 Task: Set the mosaic alignment for the mosaic video sub source to bottom-left.
Action: Mouse moved to (116, 13)
Screenshot: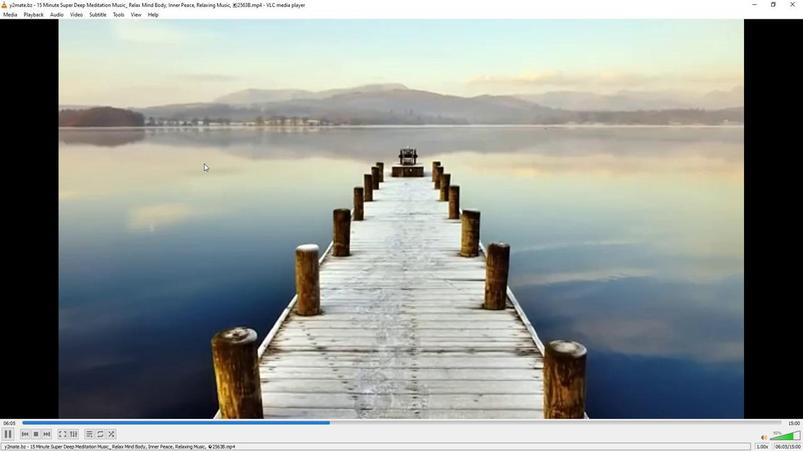 
Action: Mouse pressed left at (116, 13)
Screenshot: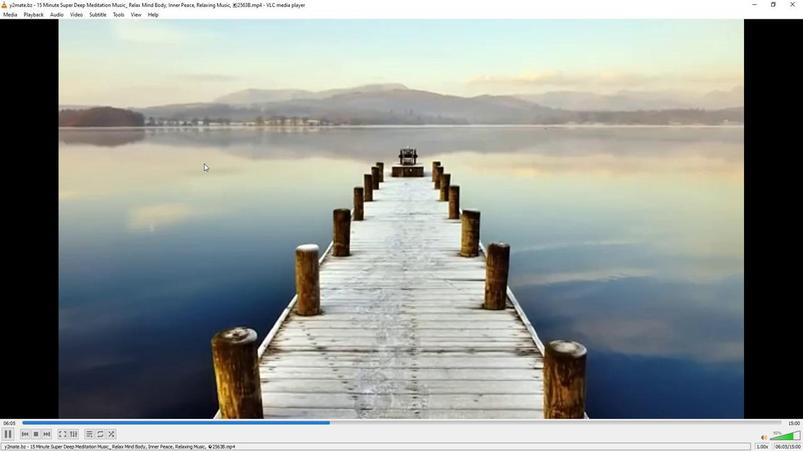 
Action: Mouse moved to (128, 113)
Screenshot: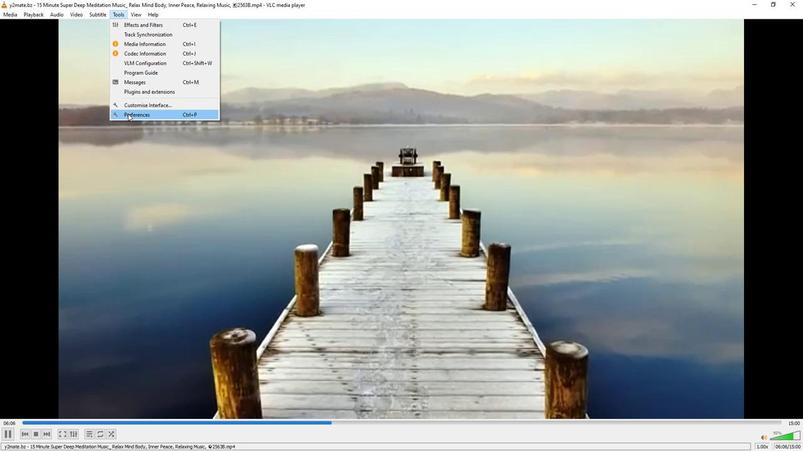 
Action: Mouse pressed left at (128, 113)
Screenshot: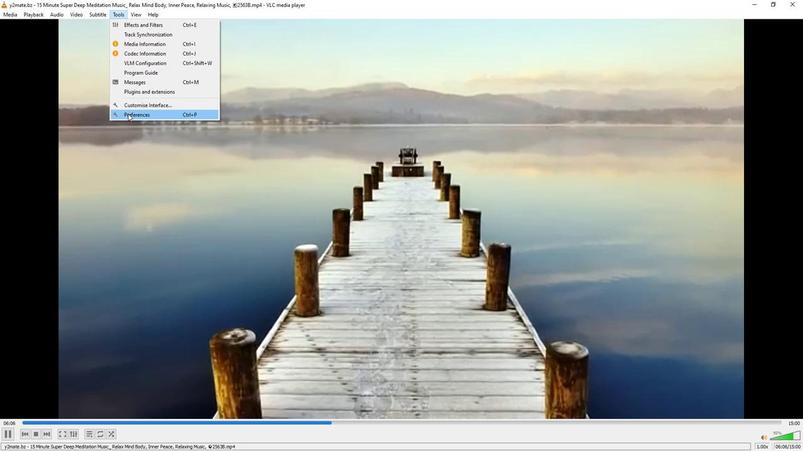 
Action: Mouse moved to (265, 366)
Screenshot: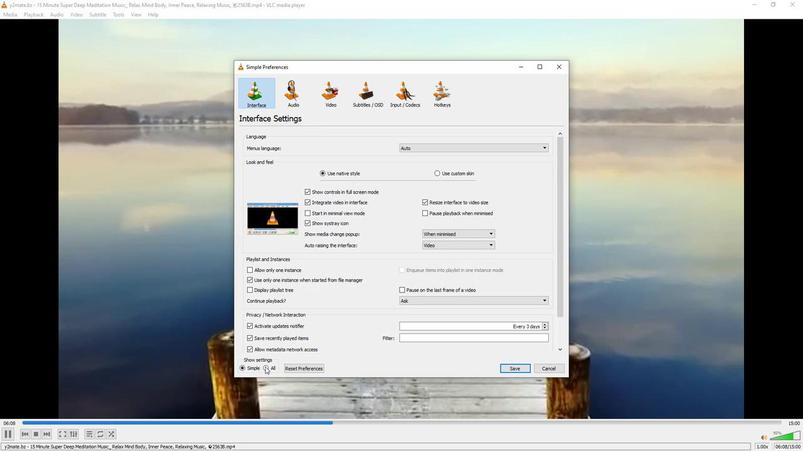 
Action: Mouse pressed left at (265, 366)
Screenshot: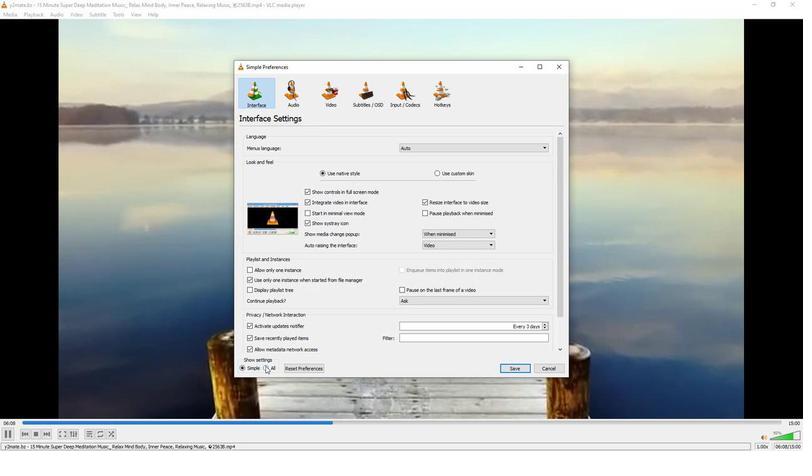 
Action: Mouse moved to (268, 275)
Screenshot: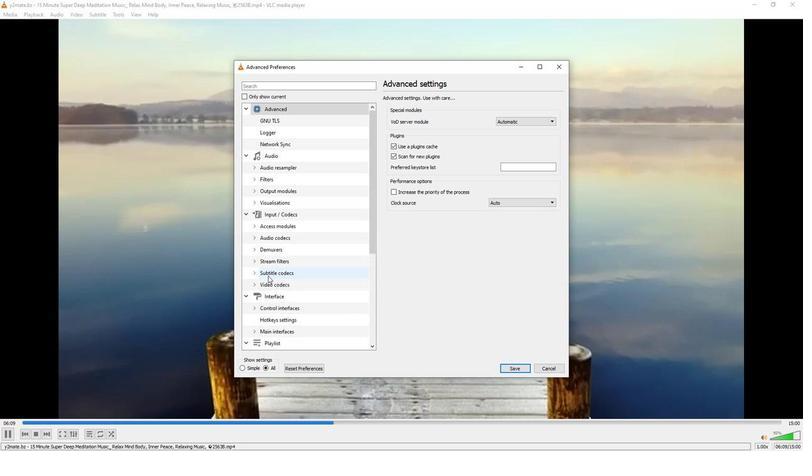 
Action: Mouse scrolled (268, 275) with delta (0, 0)
Screenshot: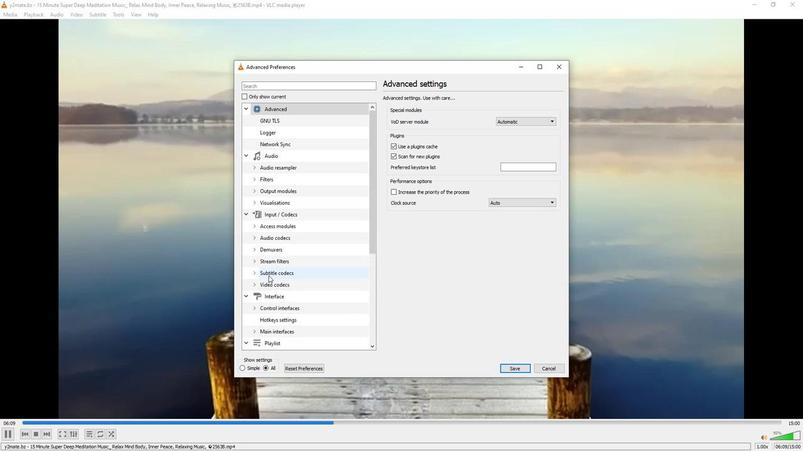 
Action: Mouse scrolled (268, 275) with delta (0, 0)
Screenshot: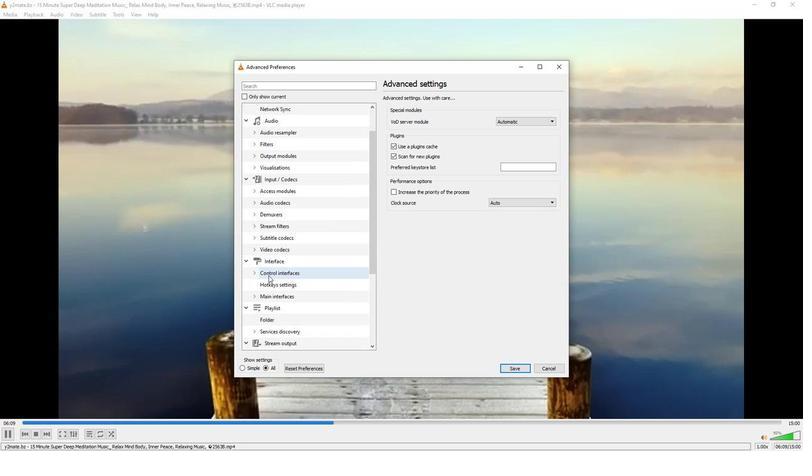 
Action: Mouse scrolled (268, 275) with delta (0, 0)
Screenshot: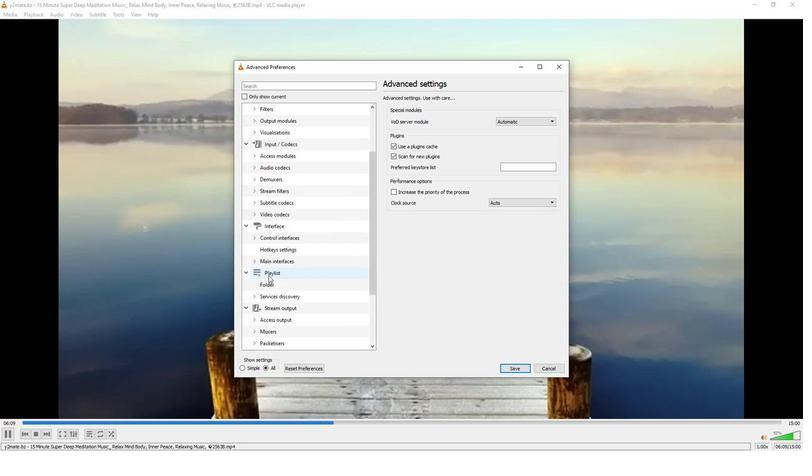 
Action: Mouse moved to (268, 274)
Screenshot: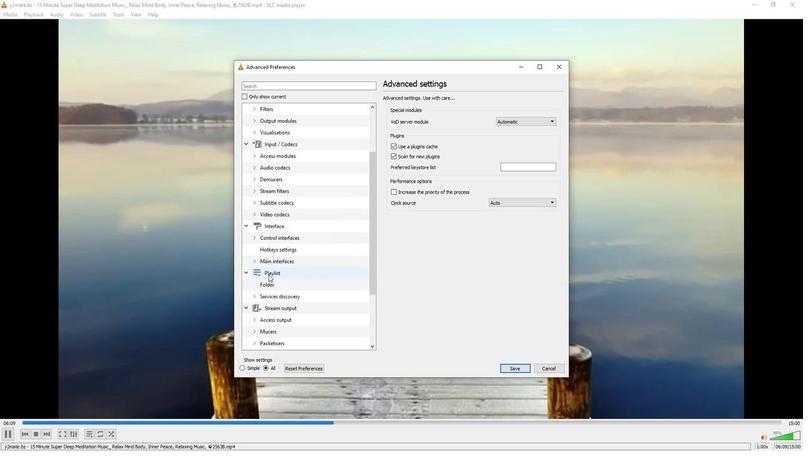 
Action: Mouse scrolled (268, 274) with delta (0, 0)
Screenshot: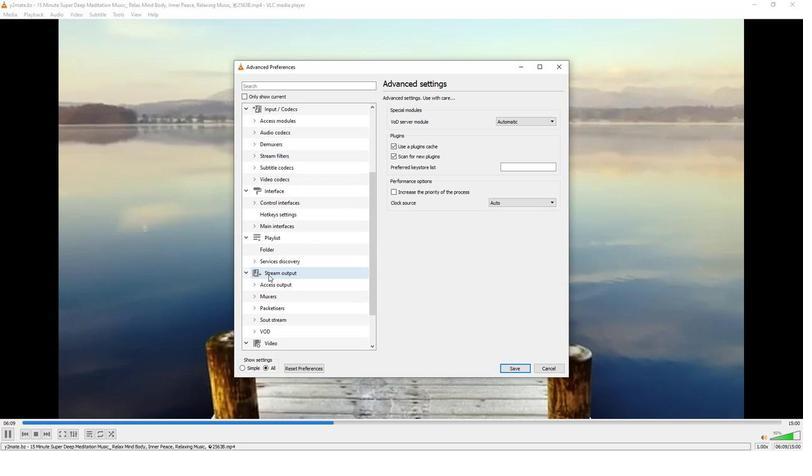 
Action: Mouse scrolled (268, 274) with delta (0, 0)
Screenshot: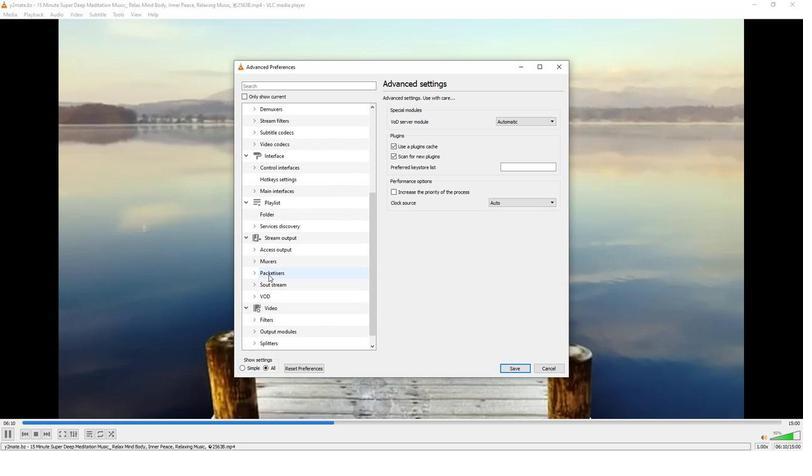 
Action: Mouse moved to (256, 343)
Screenshot: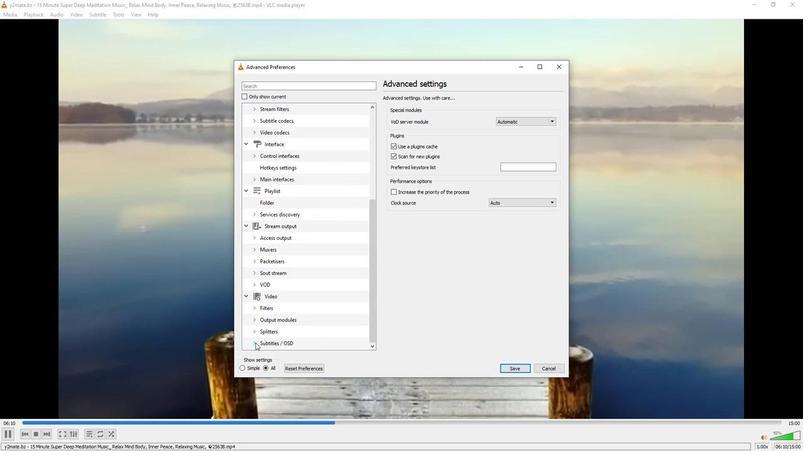 
Action: Mouse pressed left at (256, 343)
Screenshot: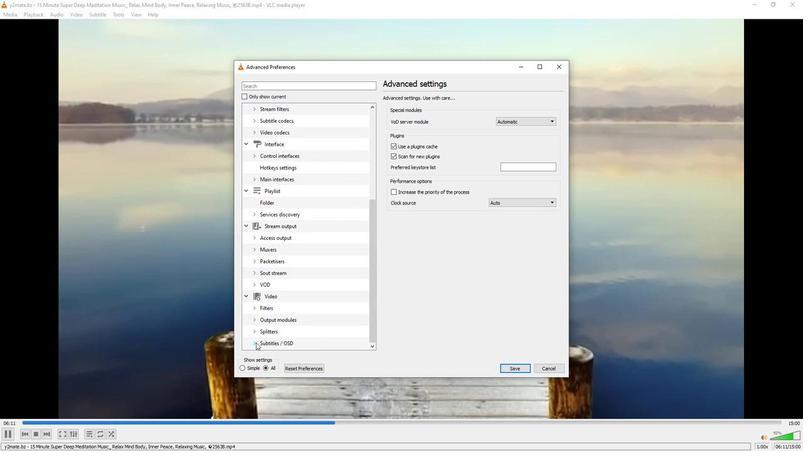 
Action: Mouse moved to (279, 299)
Screenshot: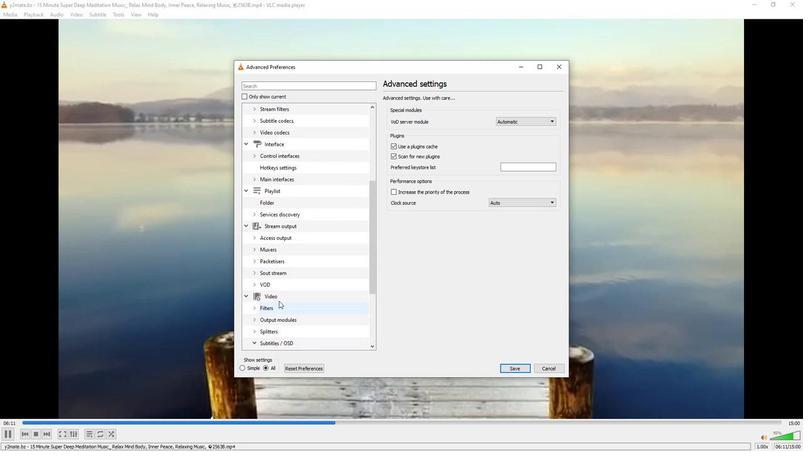 
Action: Mouse scrolled (279, 298) with delta (0, 0)
Screenshot: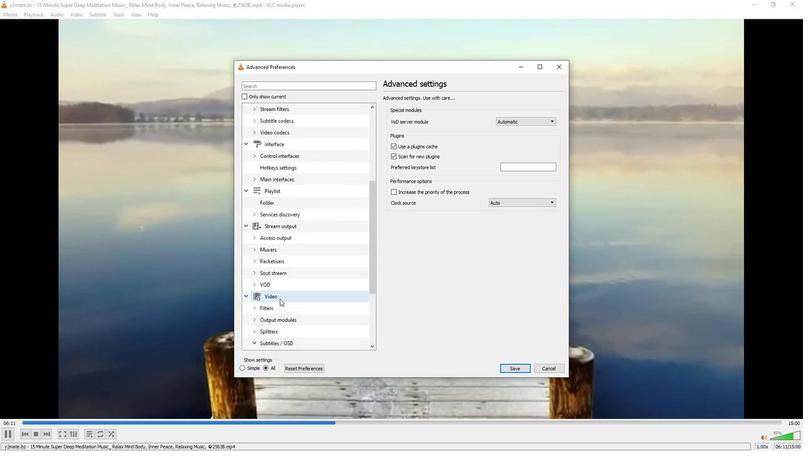 
Action: Mouse scrolled (279, 298) with delta (0, 0)
Screenshot: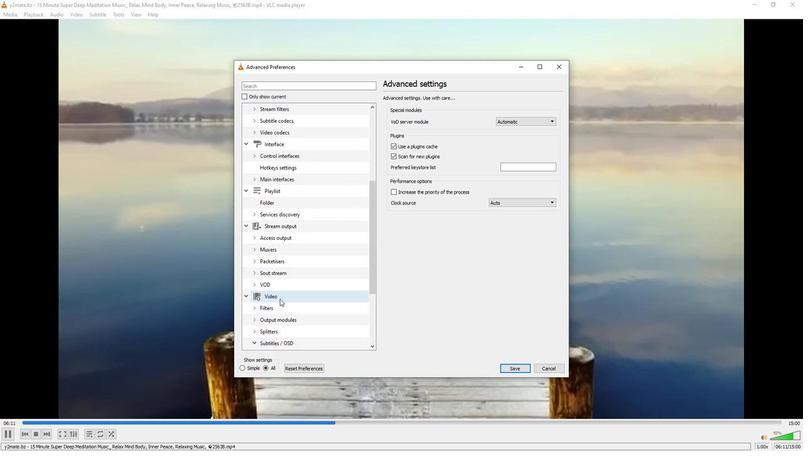 
Action: Mouse scrolled (279, 298) with delta (0, 0)
Screenshot: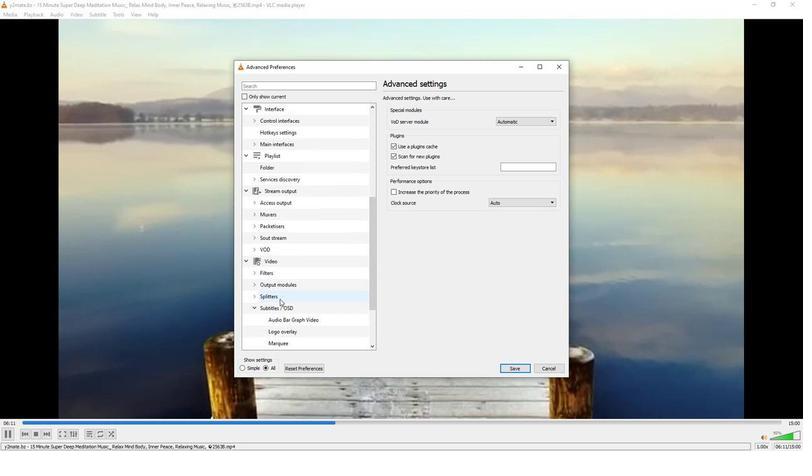 
Action: Mouse moved to (279, 297)
Screenshot: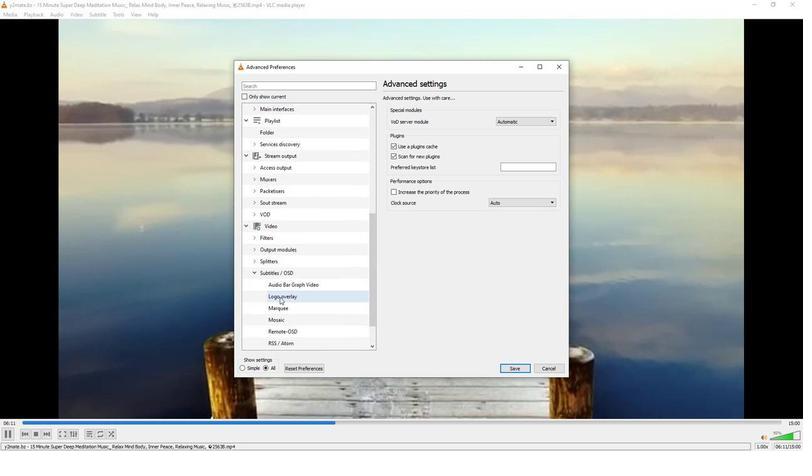 
Action: Mouse scrolled (279, 296) with delta (0, 0)
Screenshot: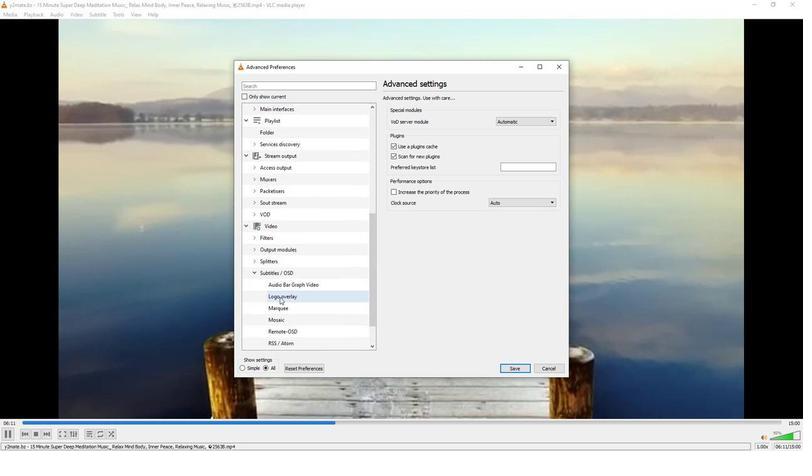 
Action: Mouse moved to (279, 295)
Screenshot: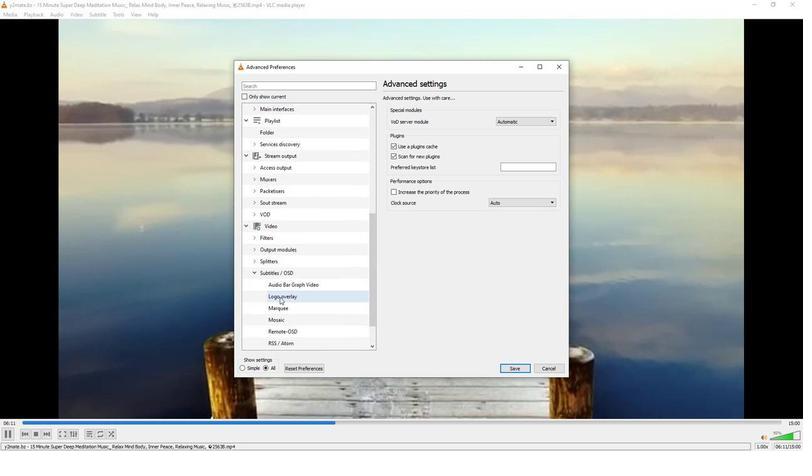 
Action: Mouse scrolled (279, 294) with delta (0, 0)
Screenshot: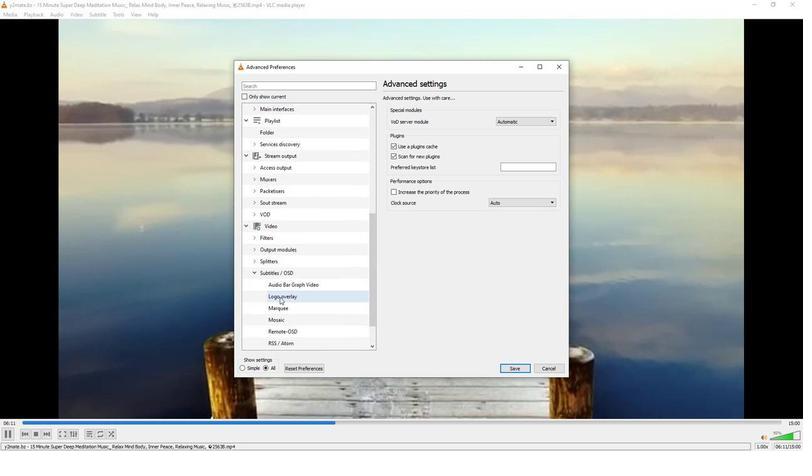 
Action: Mouse moved to (278, 289)
Screenshot: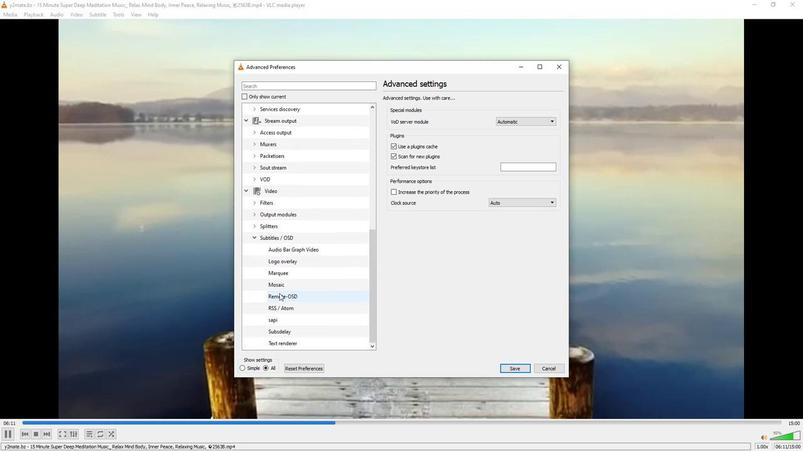 
Action: Mouse scrolled (278, 289) with delta (0, 0)
Screenshot: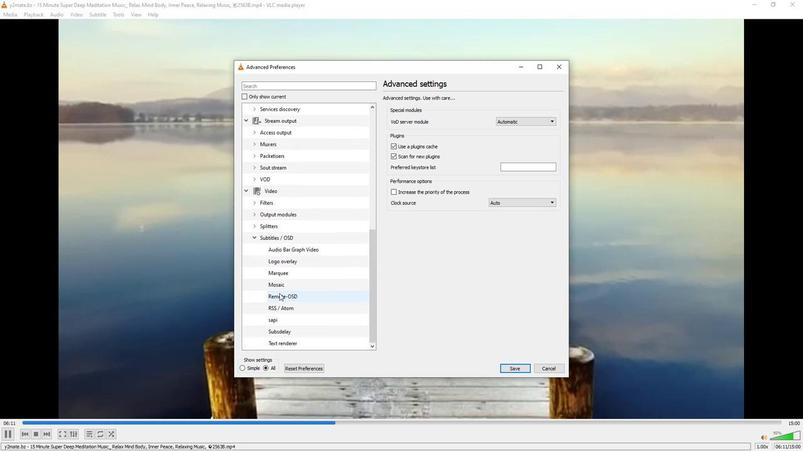 
Action: Mouse moved to (279, 288)
Screenshot: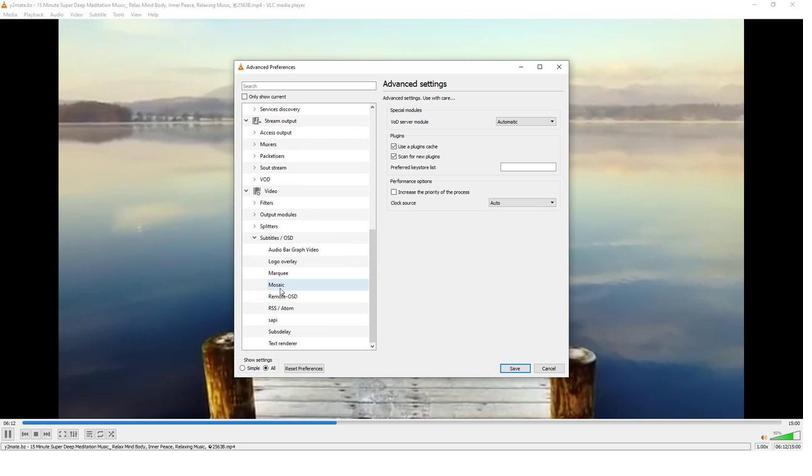 
Action: Mouse pressed left at (279, 288)
Screenshot: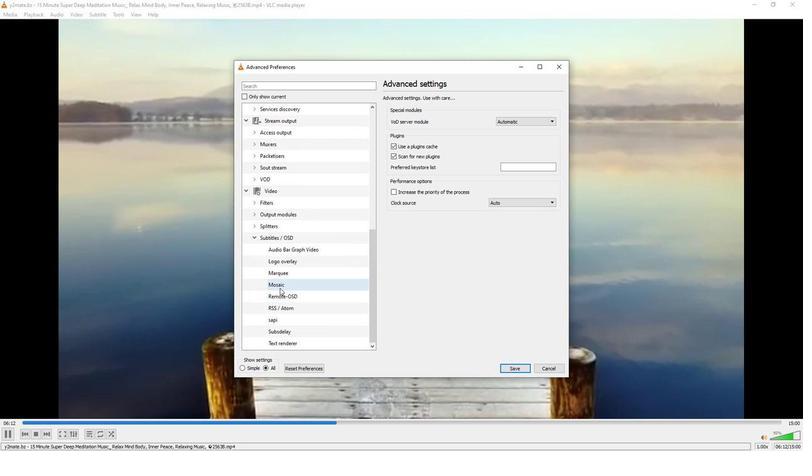 
Action: Mouse moved to (556, 142)
Screenshot: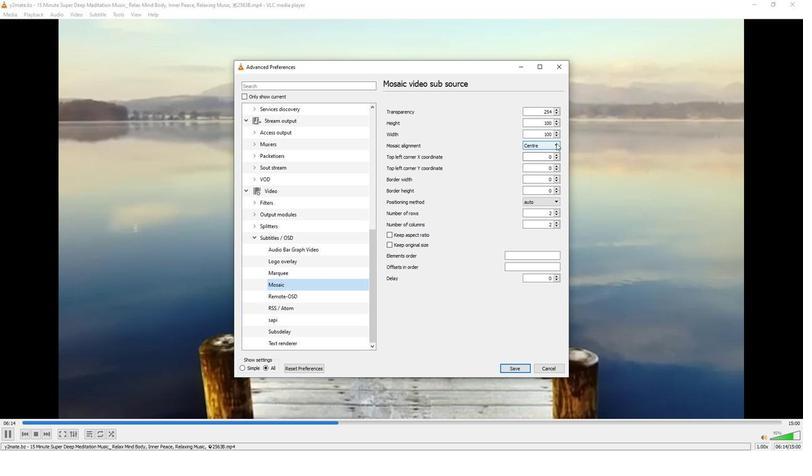 
Action: Mouse pressed left at (556, 142)
Screenshot: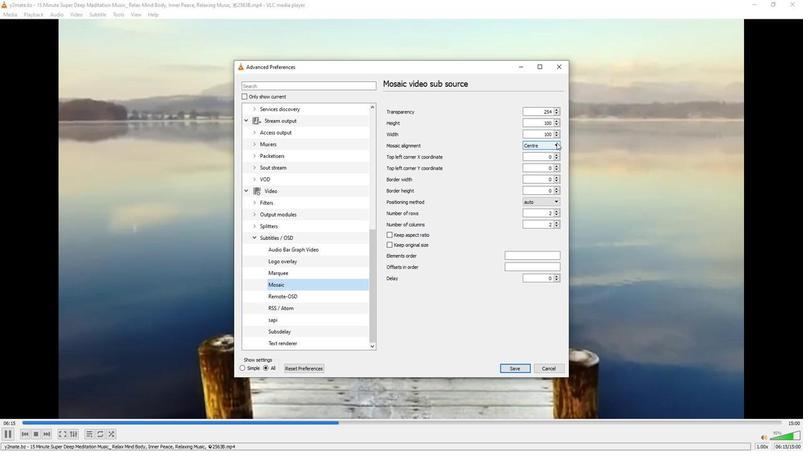 
Action: Mouse moved to (535, 190)
Screenshot: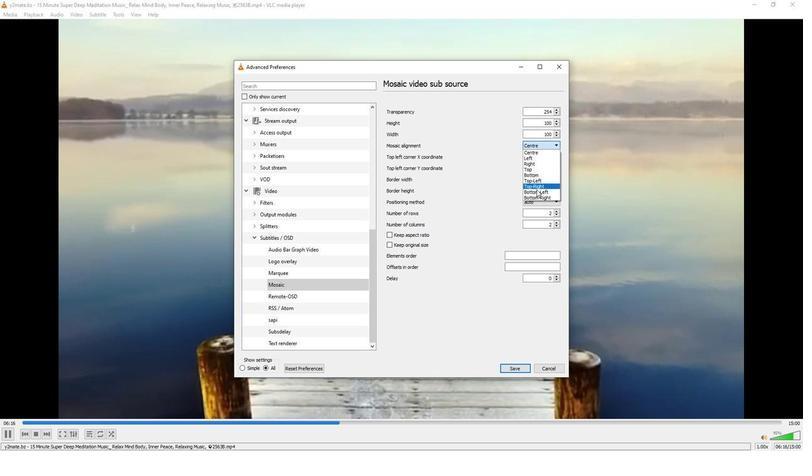 
Action: Mouse pressed left at (535, 190)
Screenshot: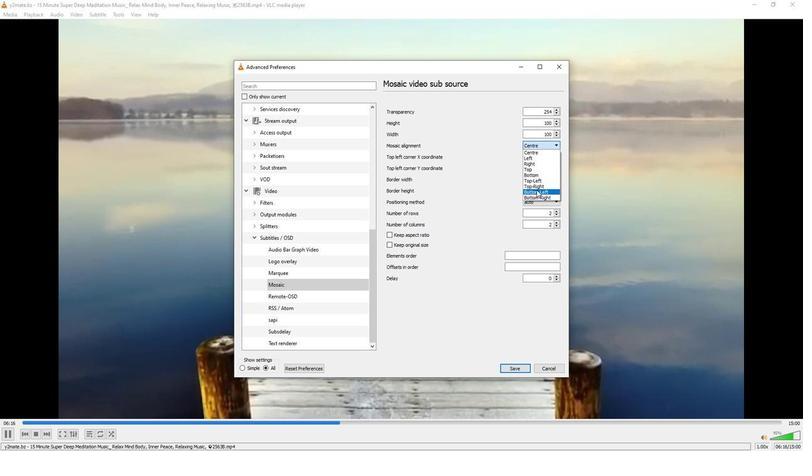 
